 Task: In the  document research.txt Insert page numer 'on top of the page' change page color to  'Grey'. Write company name: Ramsons
Action: Mouse moved to (307, 438)
Screenshot: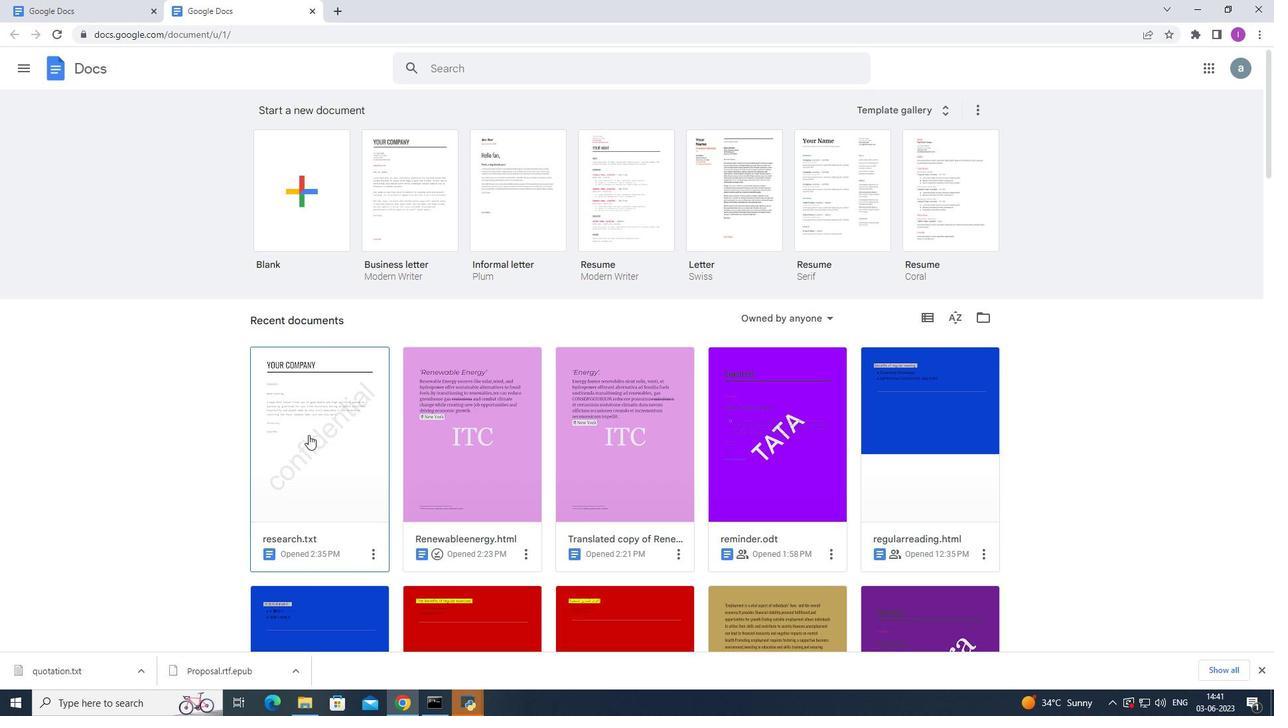 
Action: Mouse pressed left at (307, 438)
Screenshot: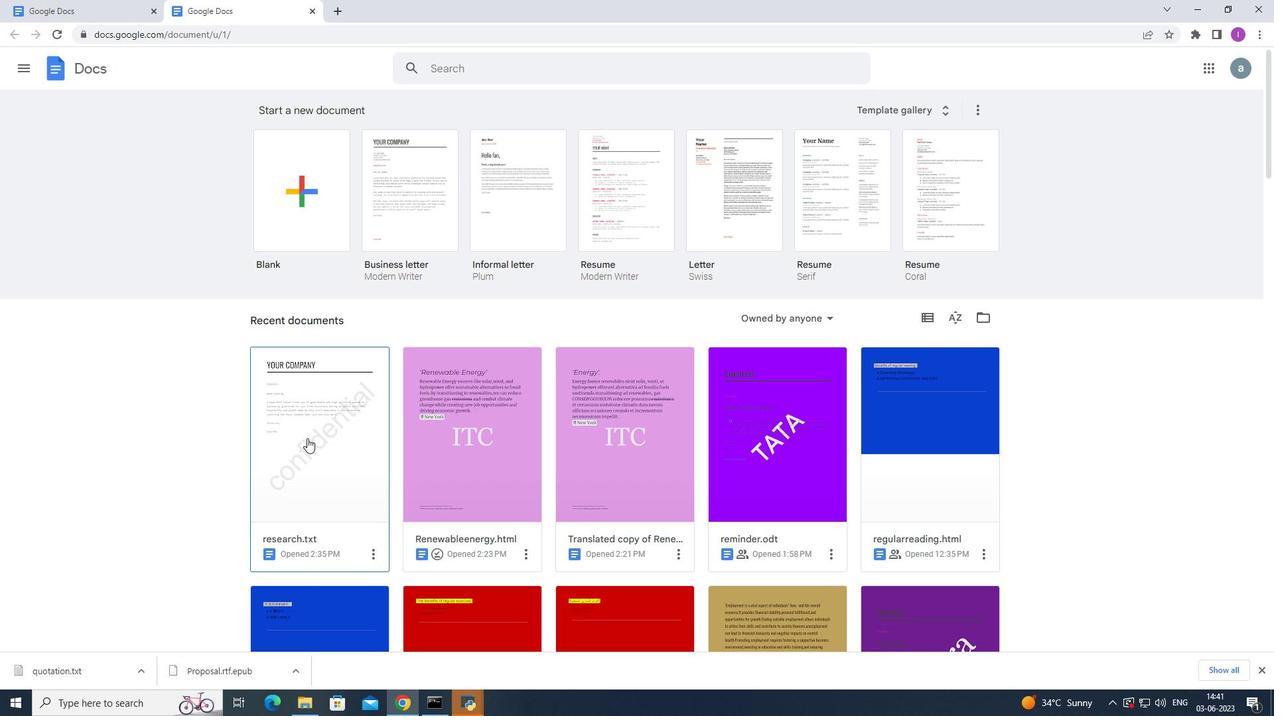 
Action: Mouse moved to (46, 77)
Screenshot: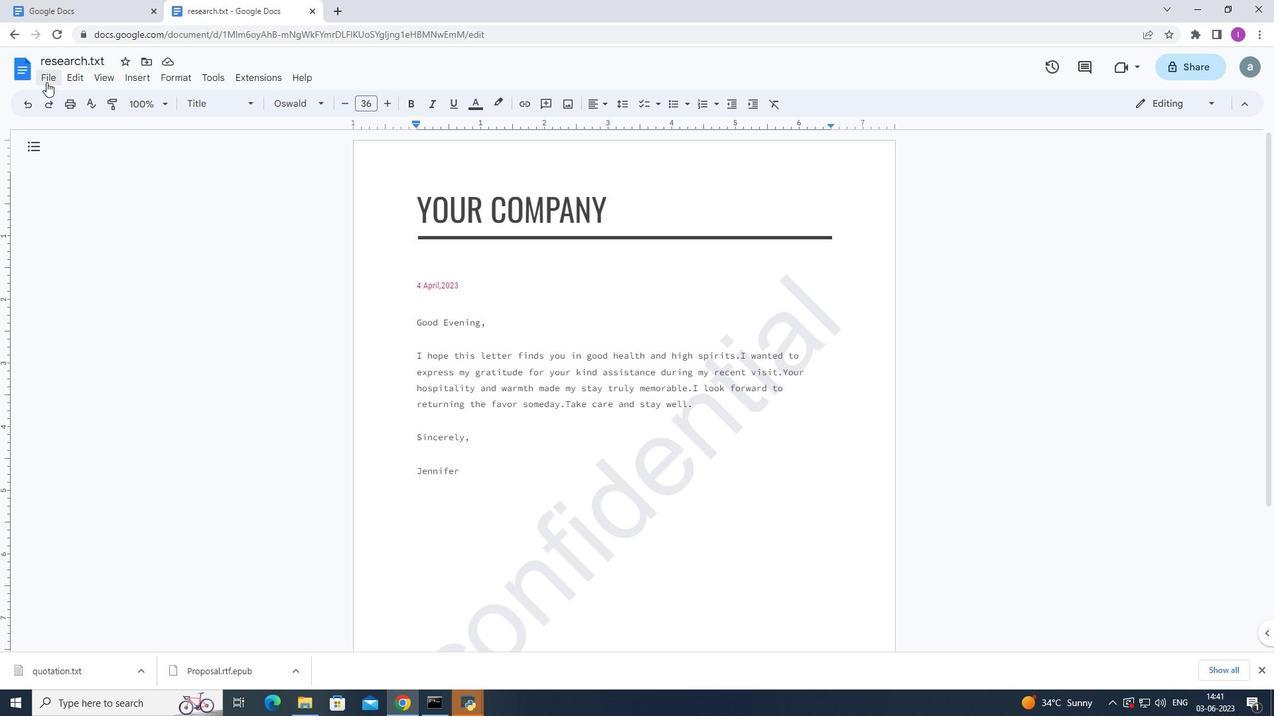 
Action: Mouse pressed left at (46, 77)
Screenshot: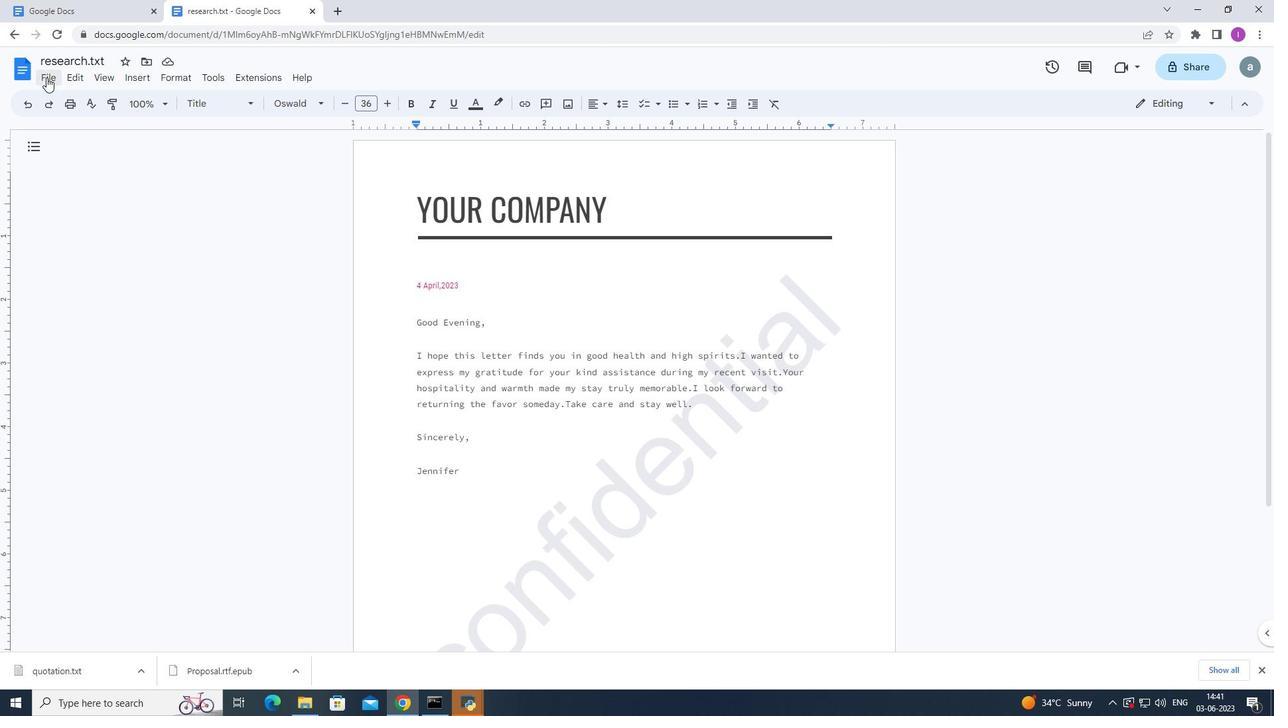 
Action: Mouse moved to (112, 439)
Screenshot: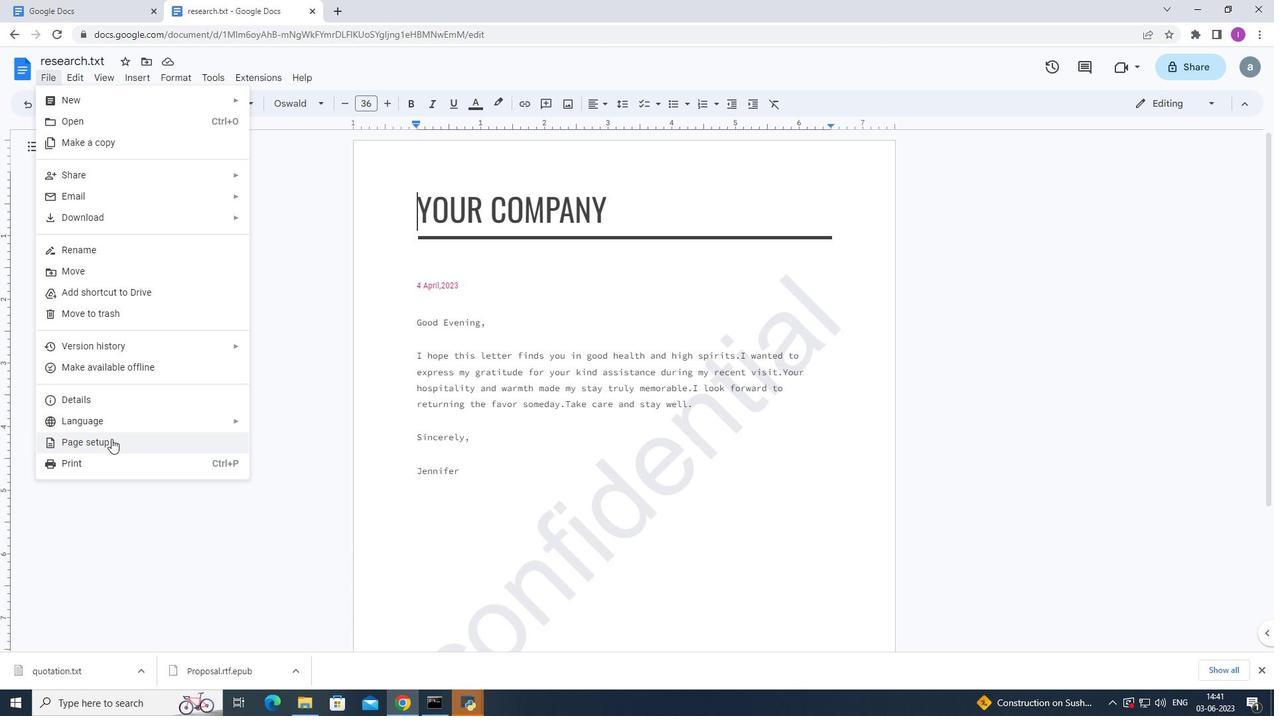 
Action: Mouse pressed left at (112, 439)
Screenshot: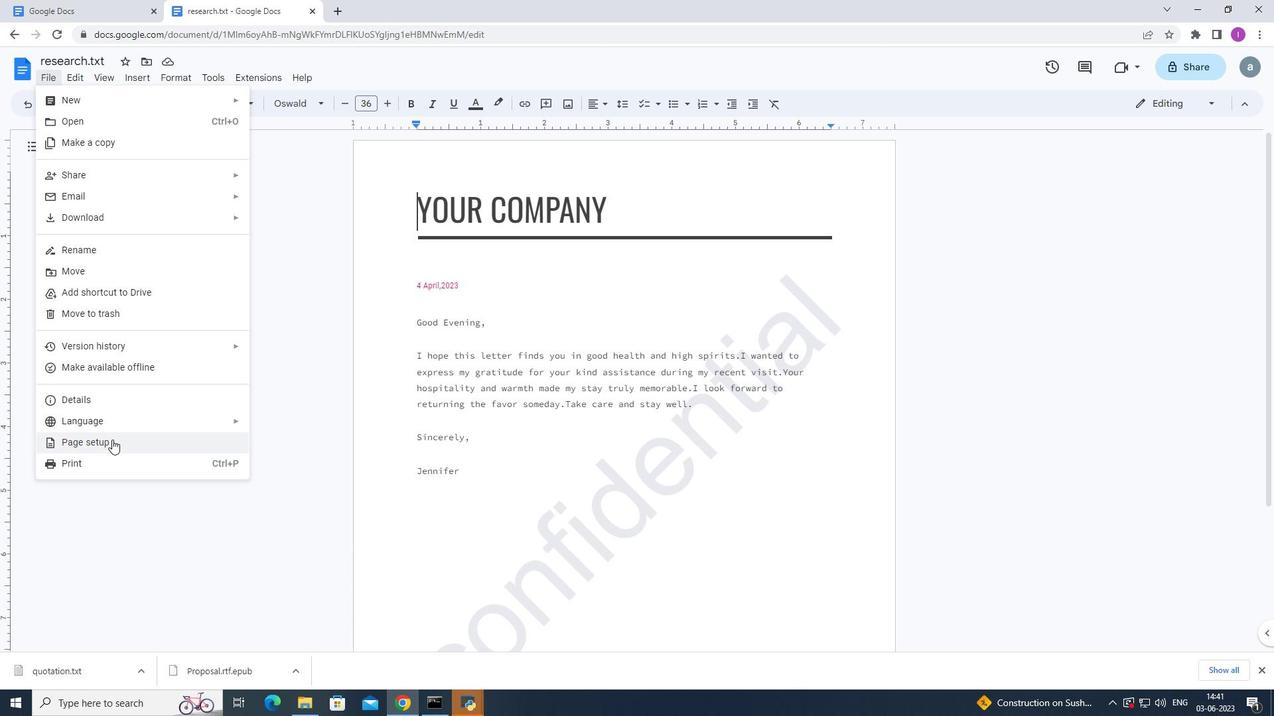 
Action: Mouse moved to (535, 430)
Screenshot: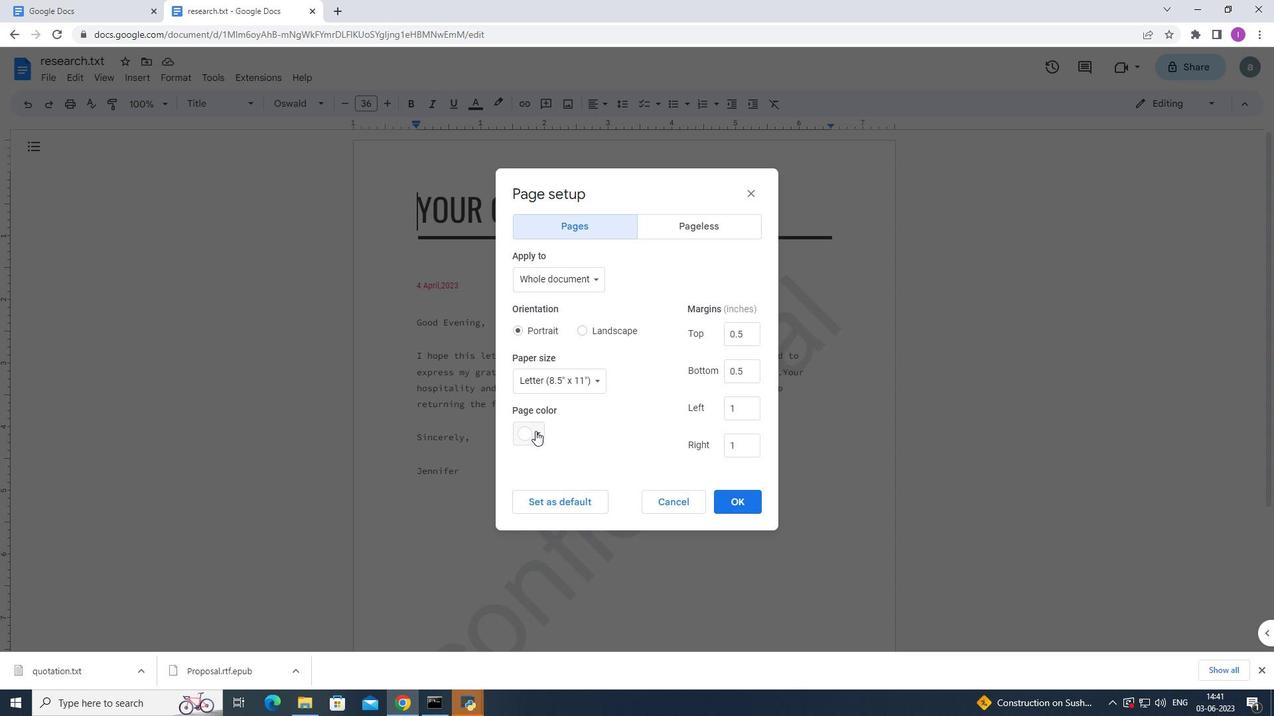 
Action: Mouse pressed left at (535, 430)
Screenshot: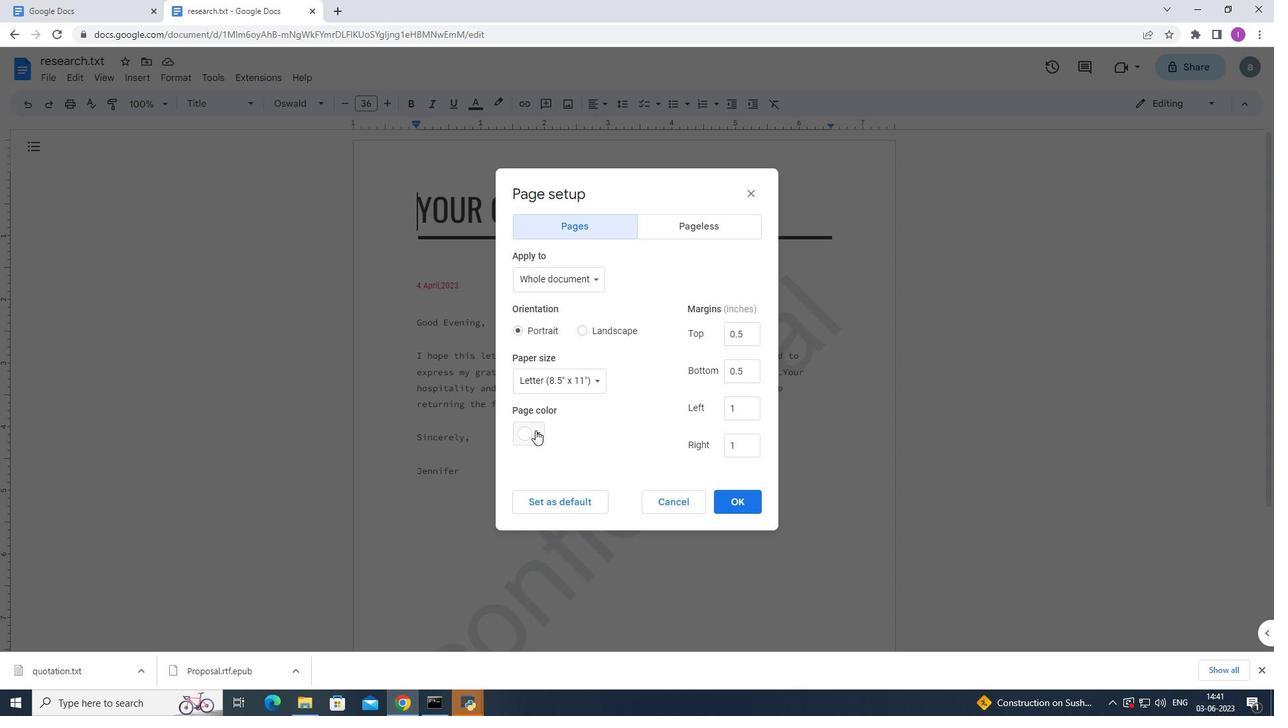 
Action: Mouse moved to (597, 461)
Screenshot: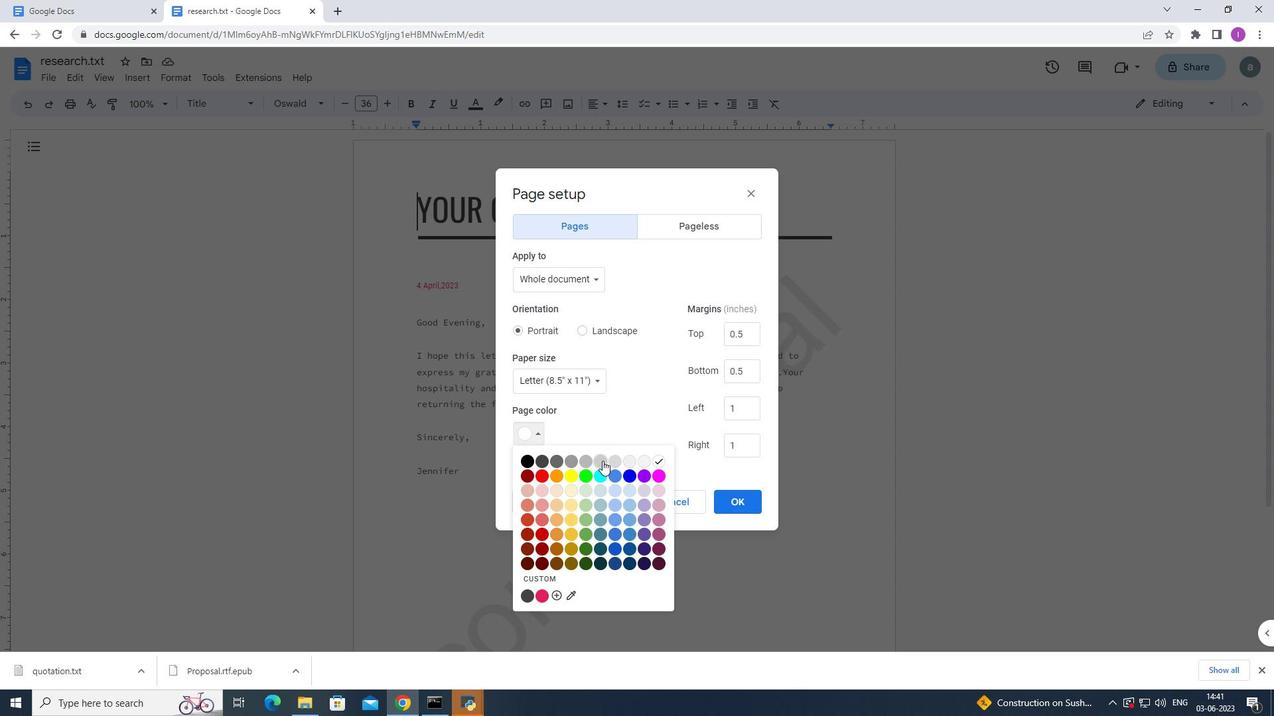 
Action: Mouse pressed left at (597, 461)
Screenshot: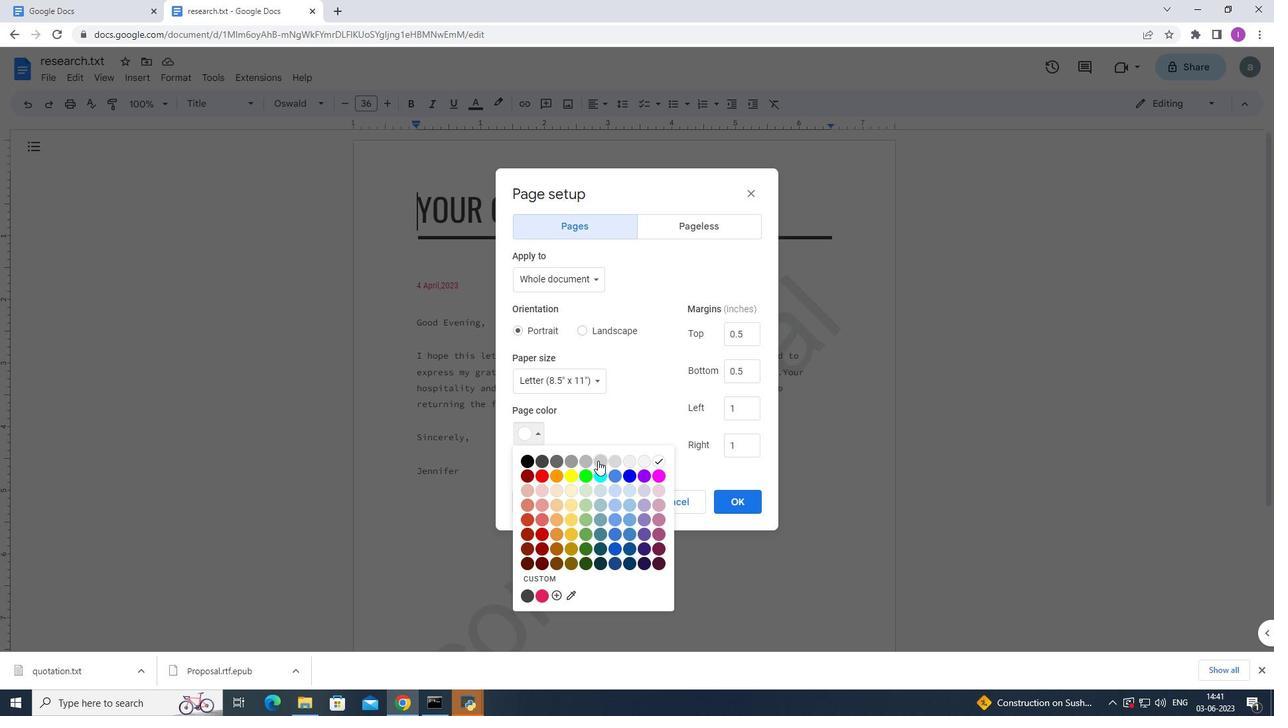 
Action: Mouse moved to (730, 507)
Screenshot: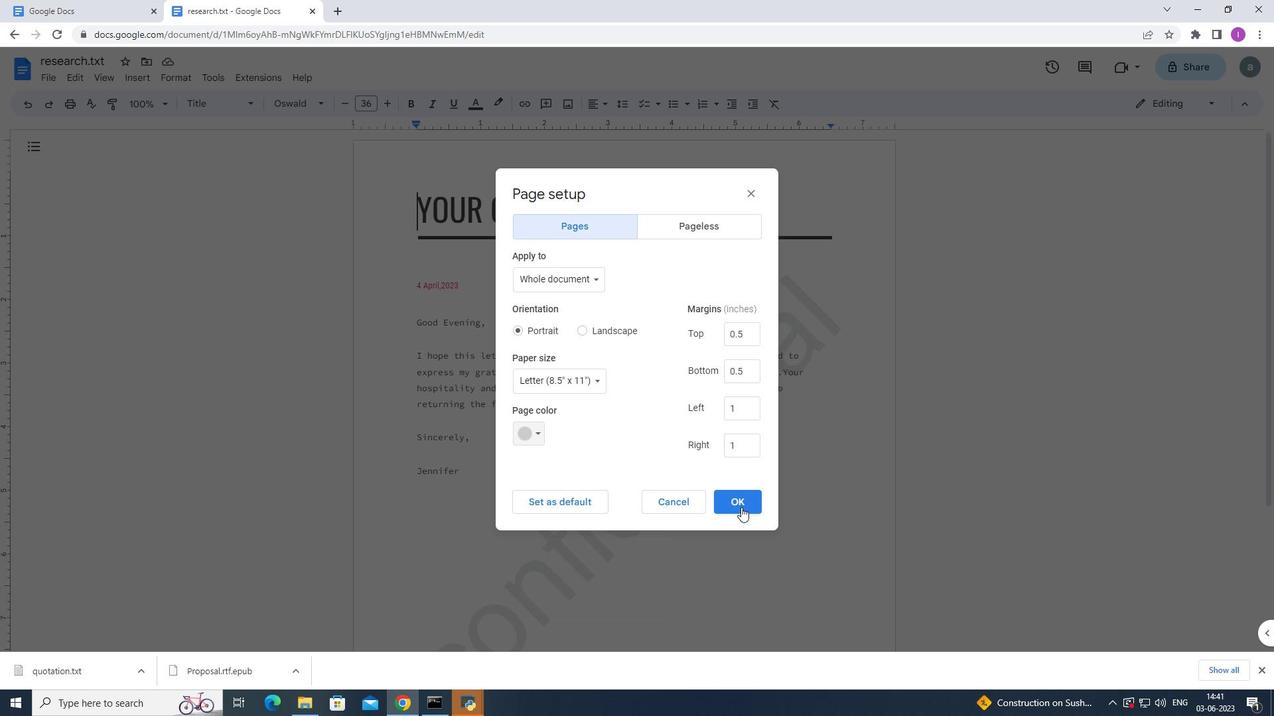 
Action: Mouse pressed left at (730, 507)
Screenshot: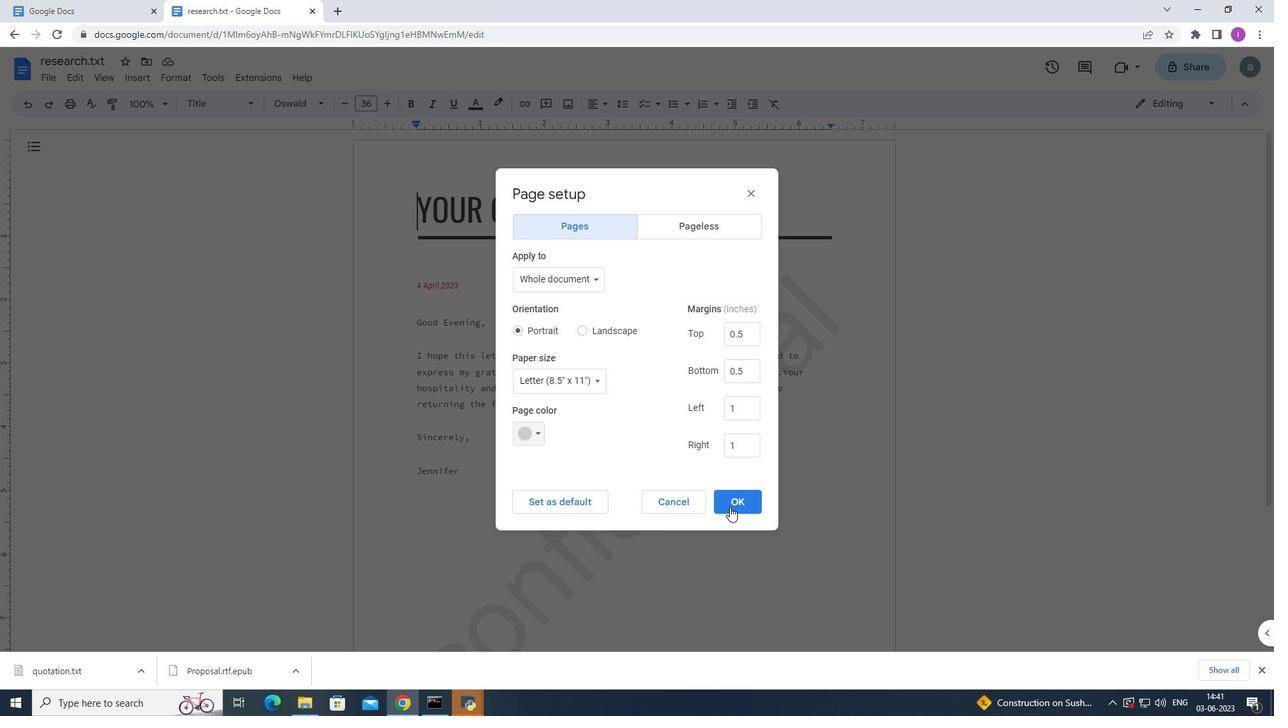 
Action: Mouse moved to (642, 207)
Screenshot: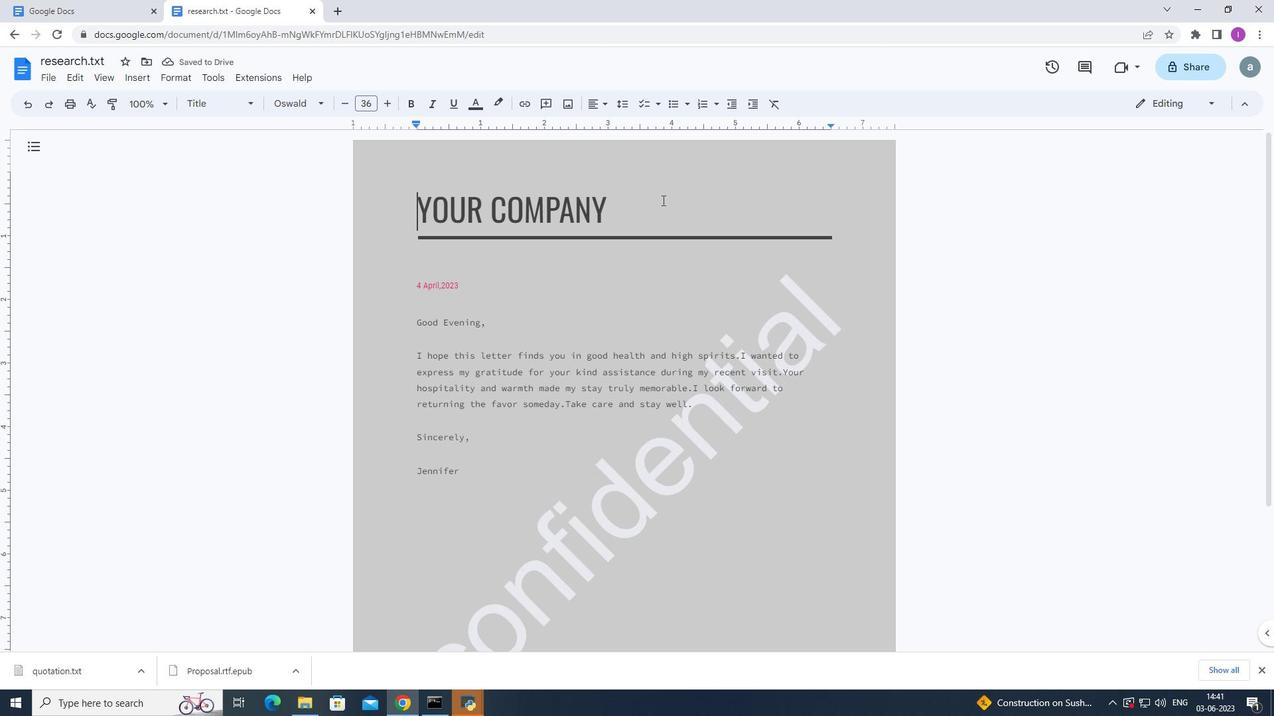 
Action: Mouse pressed left at (642, 207)
Screenshot: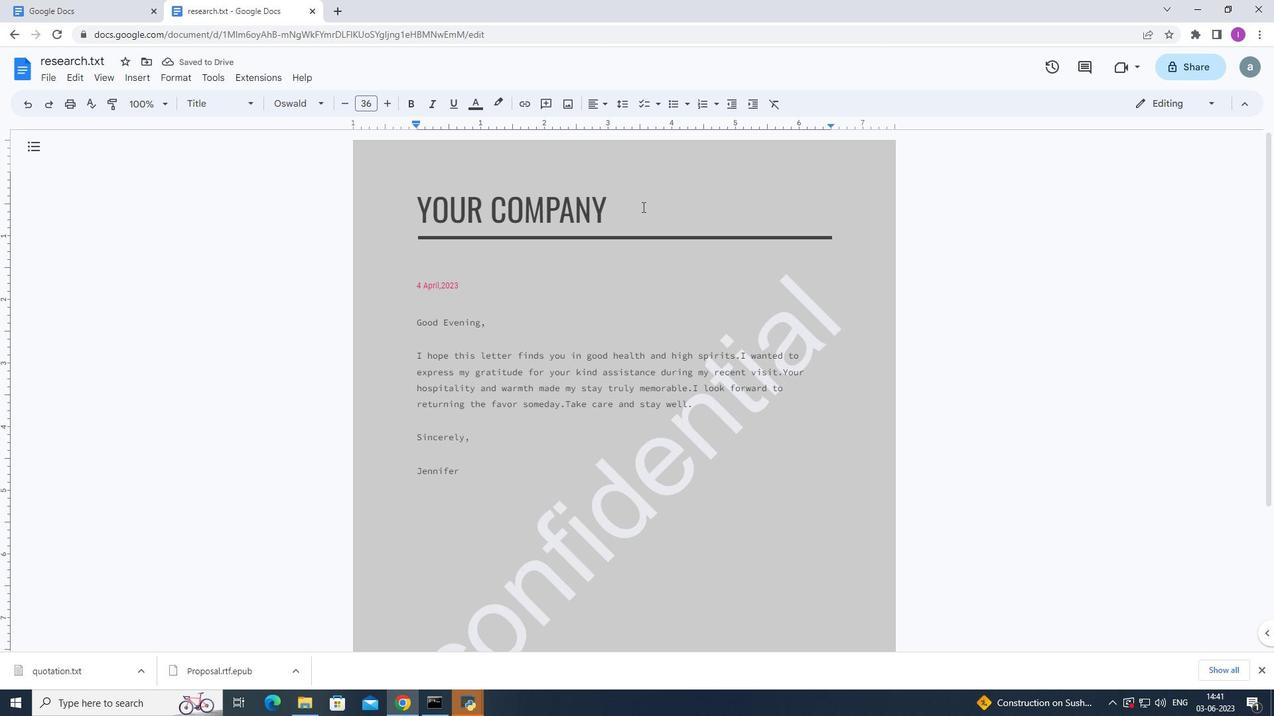 
Action: Mouse moved to (438, 309)
Screenshot: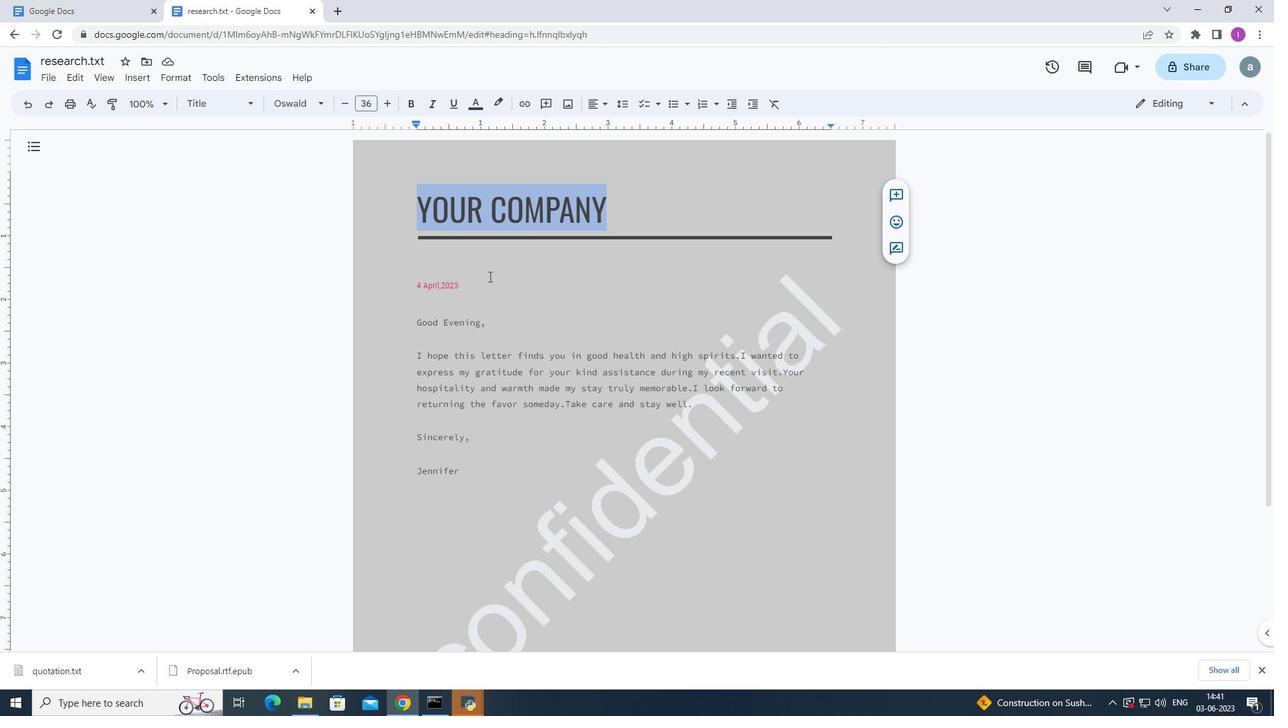 
Action: Key pressed <Key.shift><Key.shift><Key.shift>Ramsom<Key.backspace>ns
Screenshot: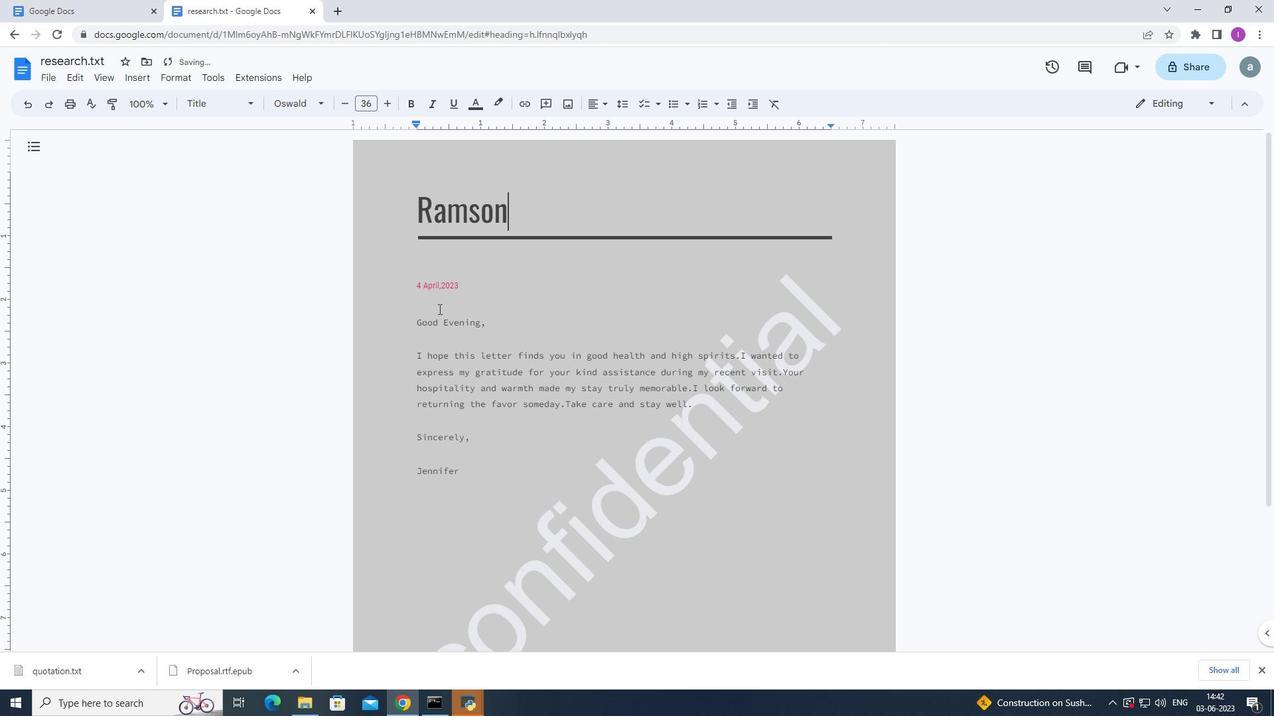 
Action: Mouse moved to (146, 81)
Screenshot: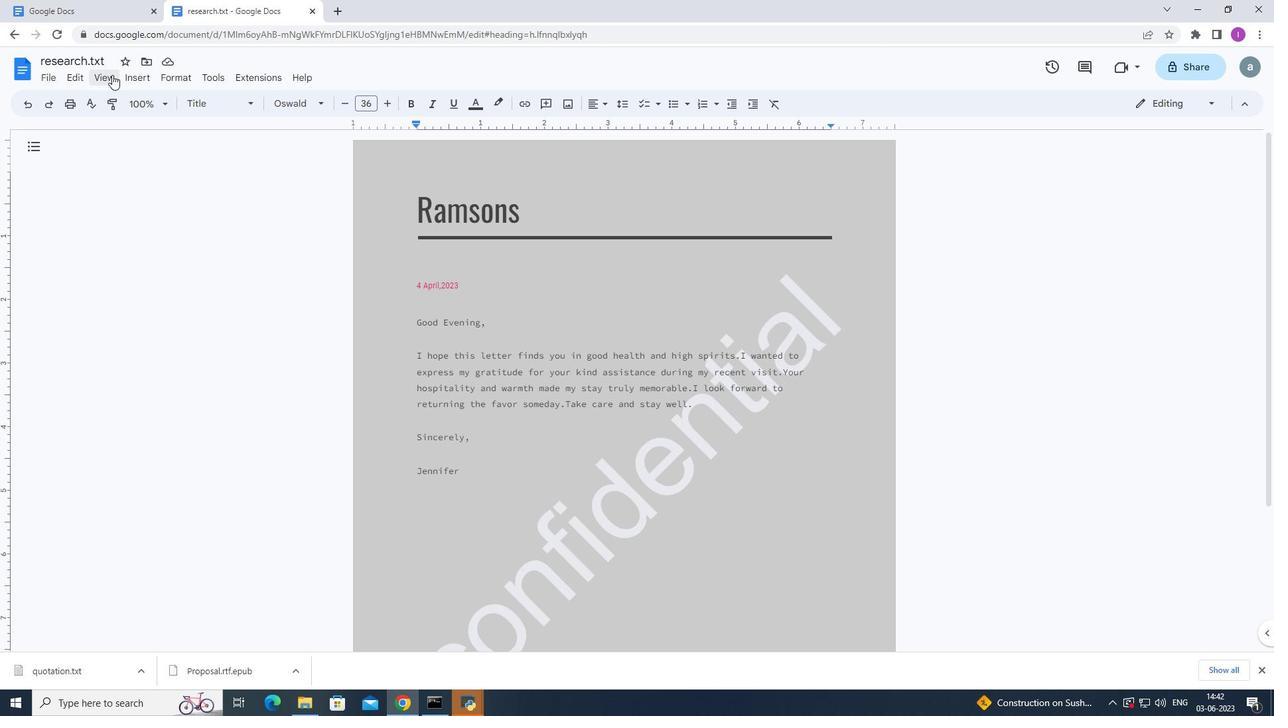 
Action: Mouse pressed left at (146, 81)
Screenshot: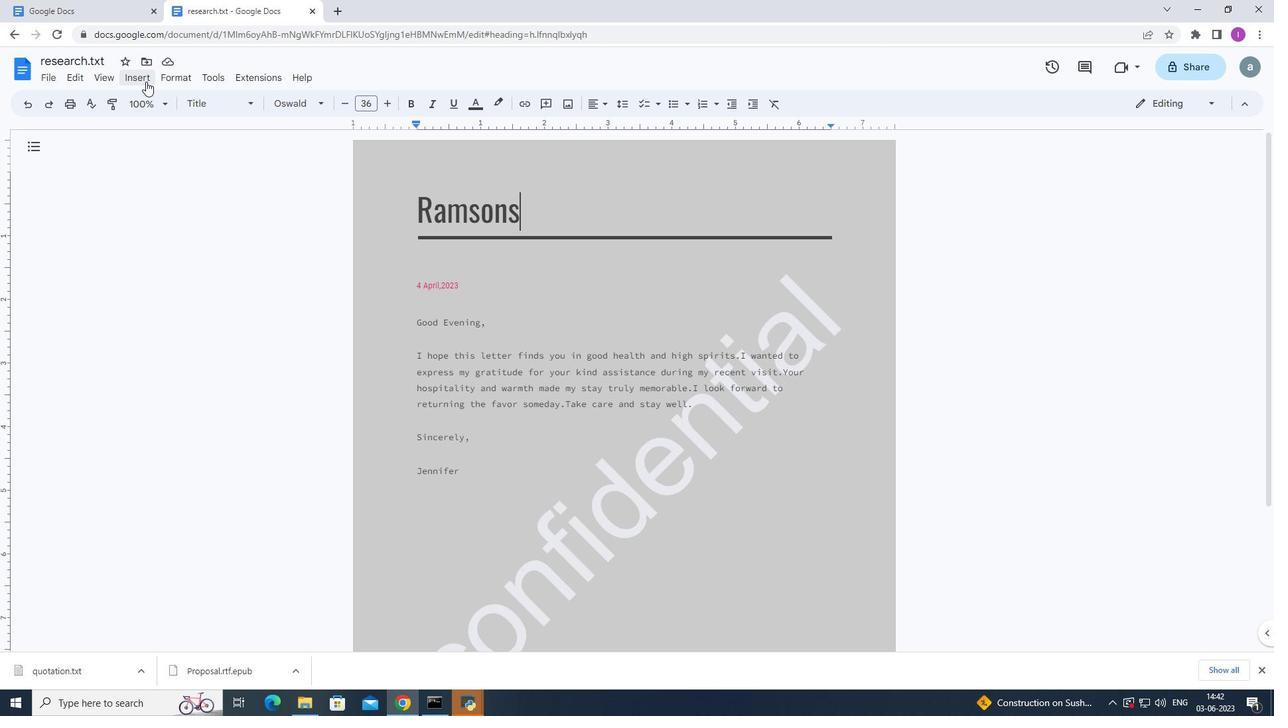 
Action: Mouse moved to (359, 446)
Screenshot: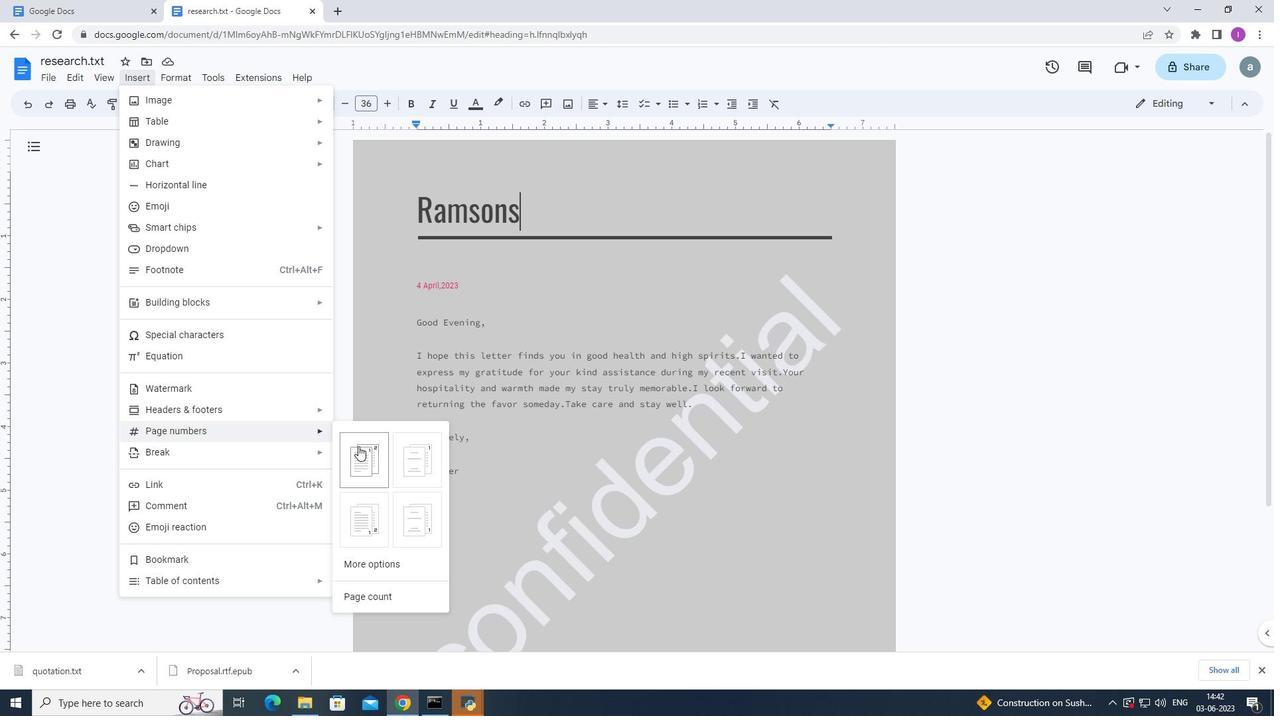 
Action: Mouse pressed left at (359, 446)
Screenshot: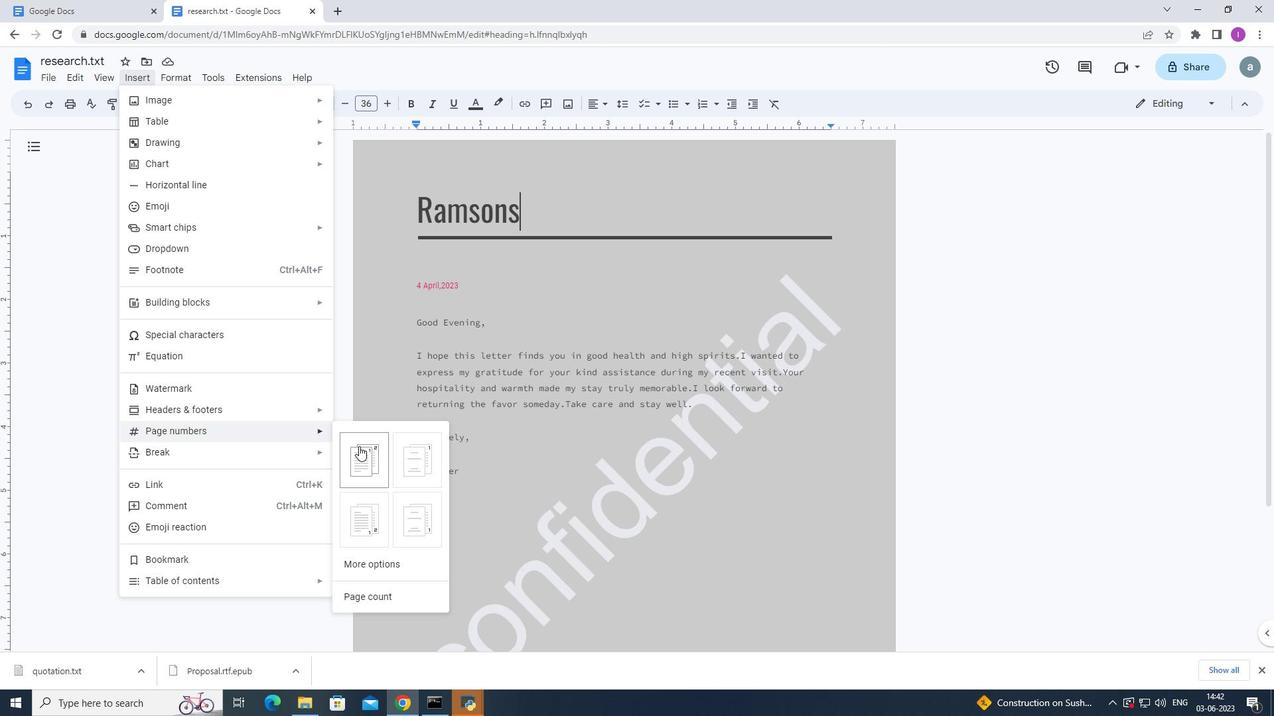 
Action: Mouse moved to (254, 477)
Screenshot: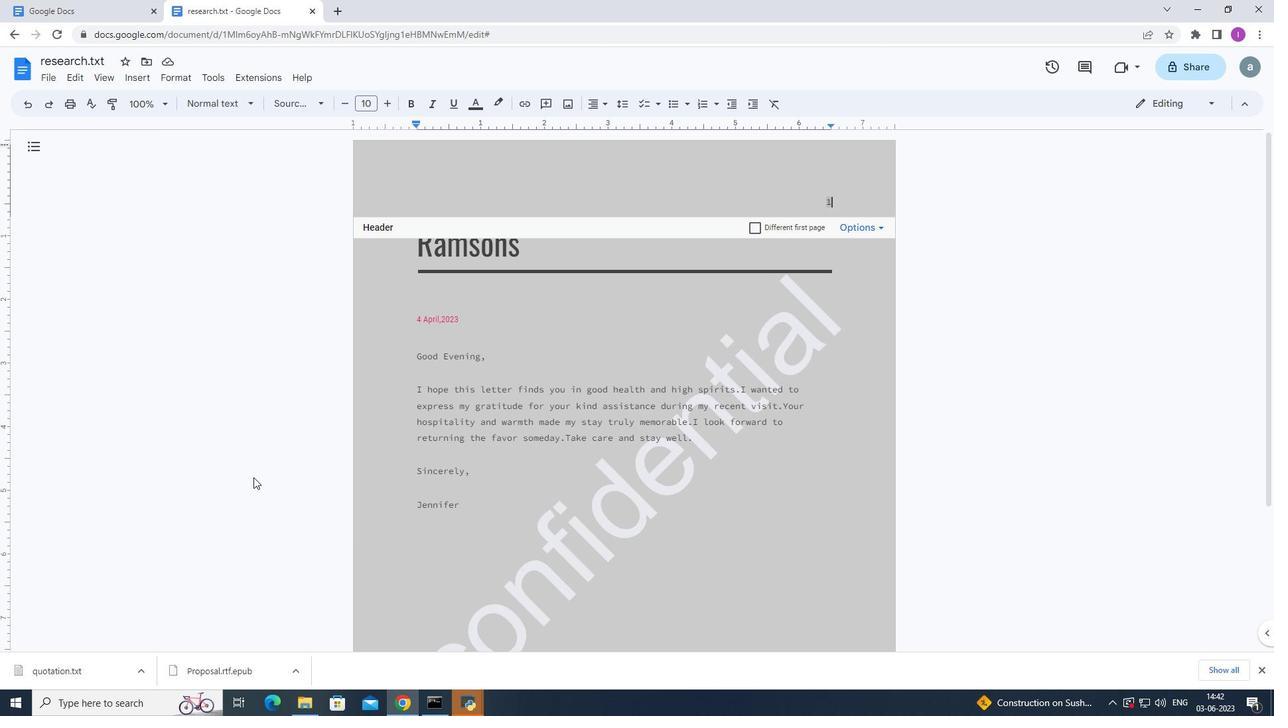 
